 Task: Find out the meaning of "Deed" in the real estate glossary.
Action: Mouse moved to (520, 217)
Screenshot: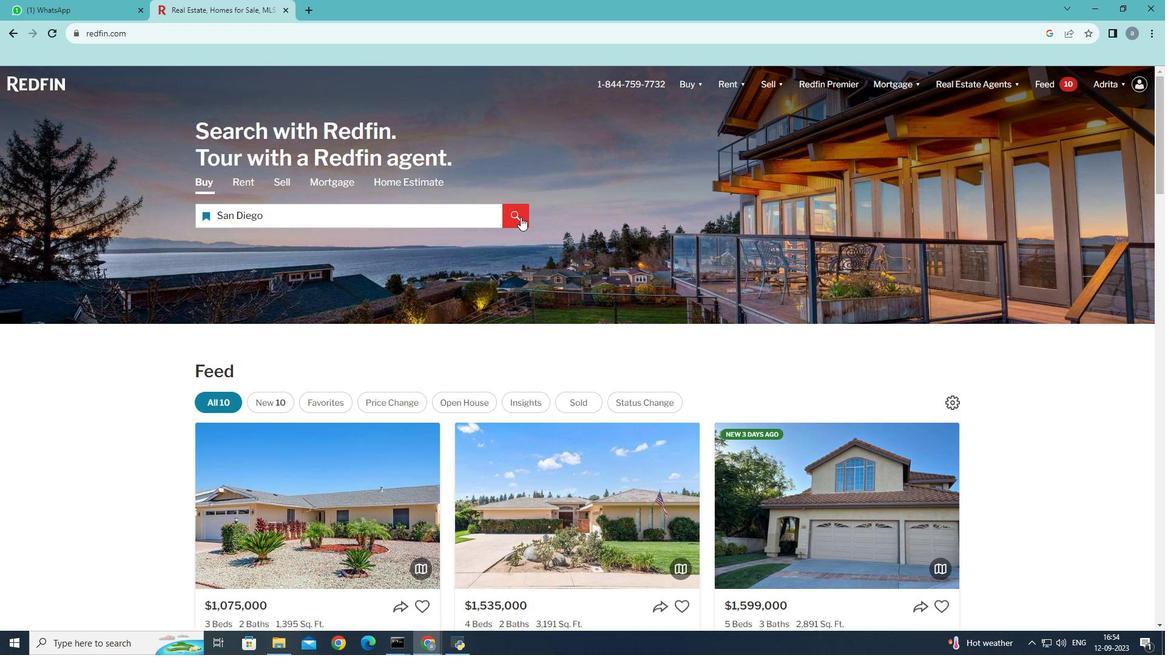 
Action: Mouse pressed left at (520, 217)
Screenshot: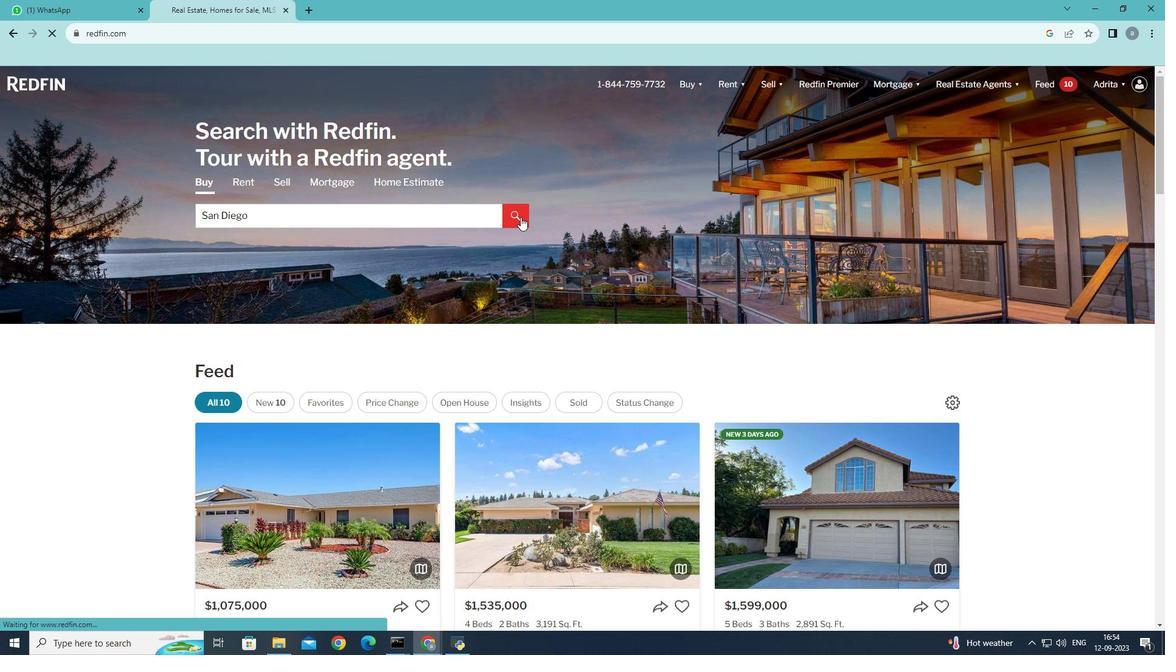
Action: Mouse moved to (733, 168)
Screenshot: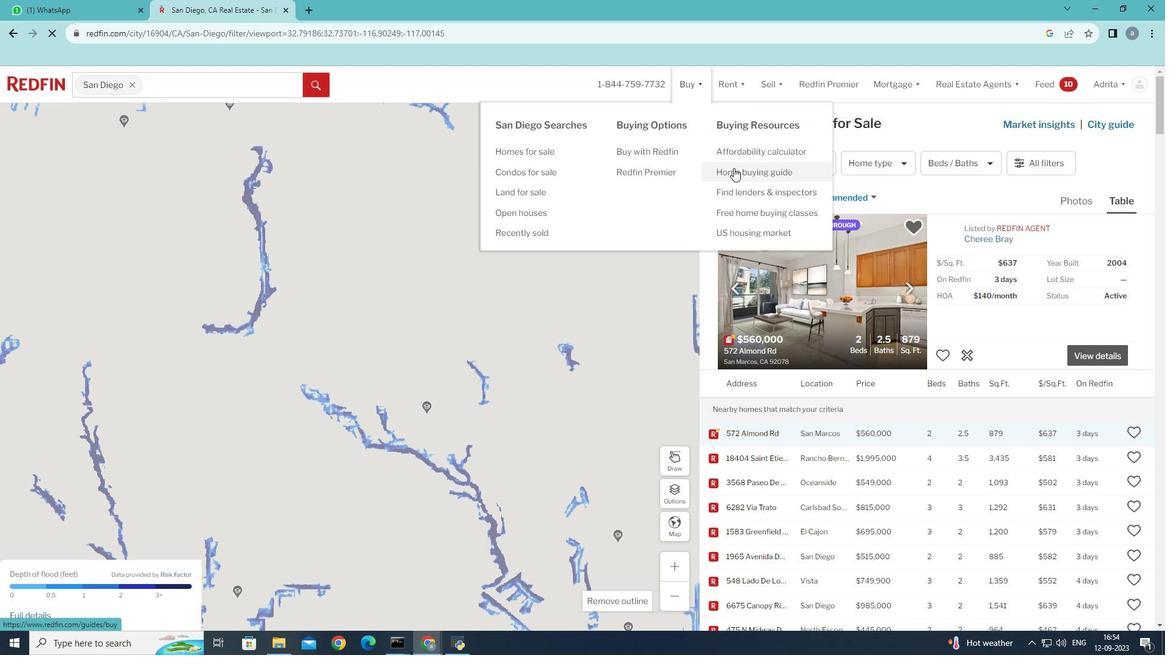 
Action: Mouse pressed left at (733, 168)
Screenshot: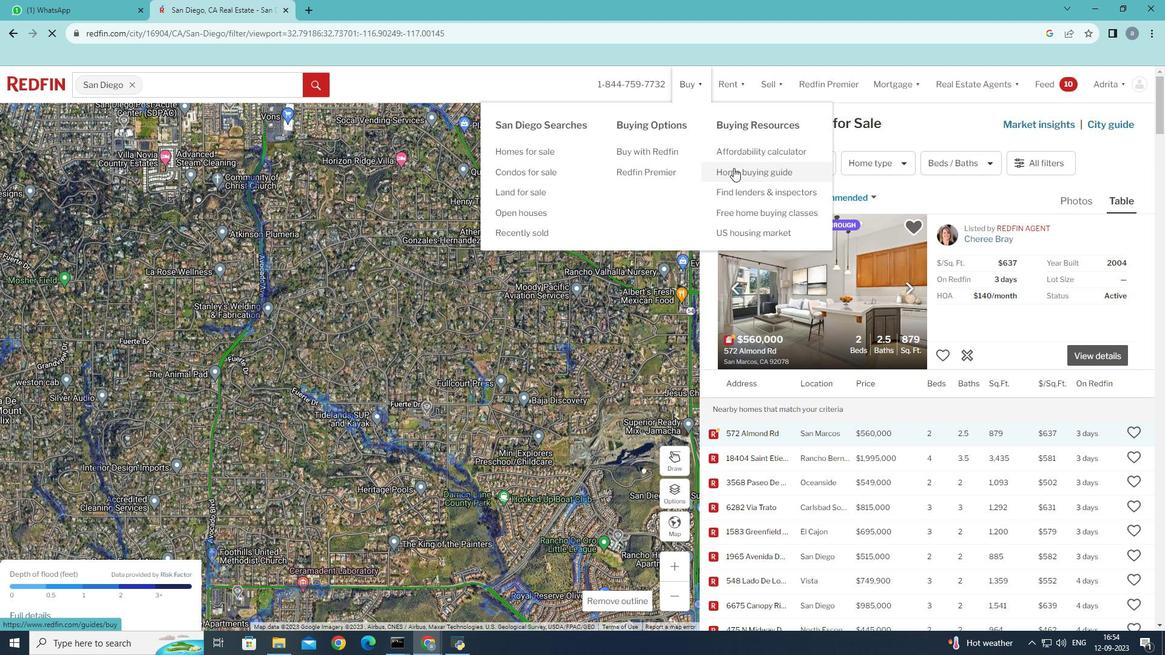
Action: Mouse moved to (519, 264)
Screenshot: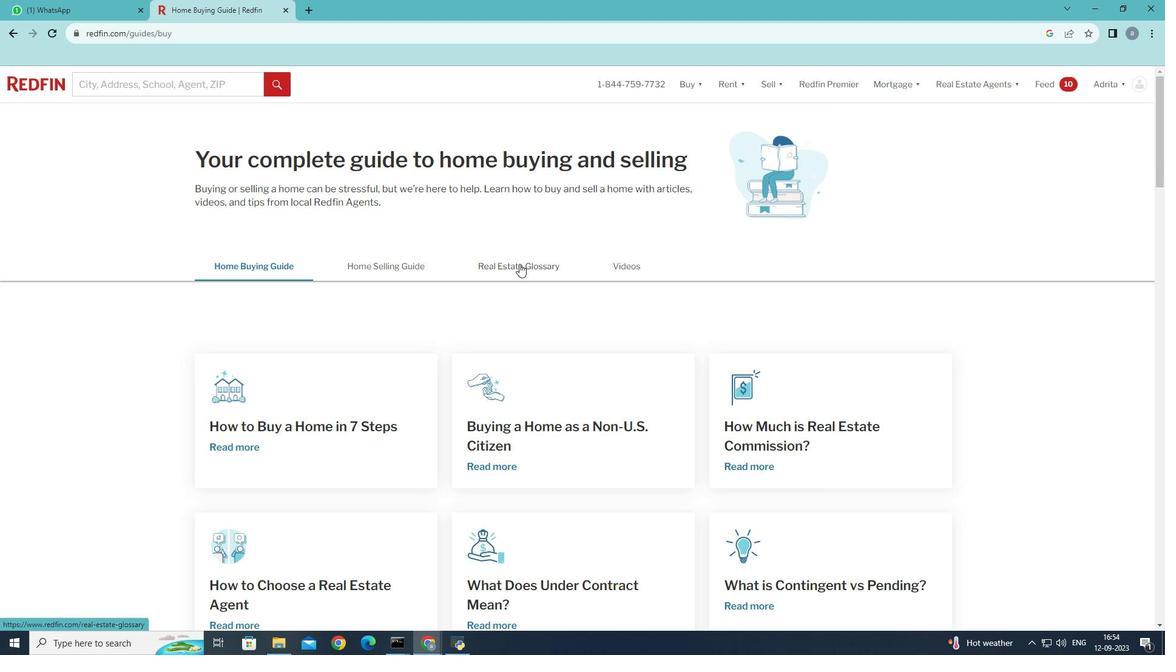 
Action: Mouse pressed left at (519, 264)
Screenshot: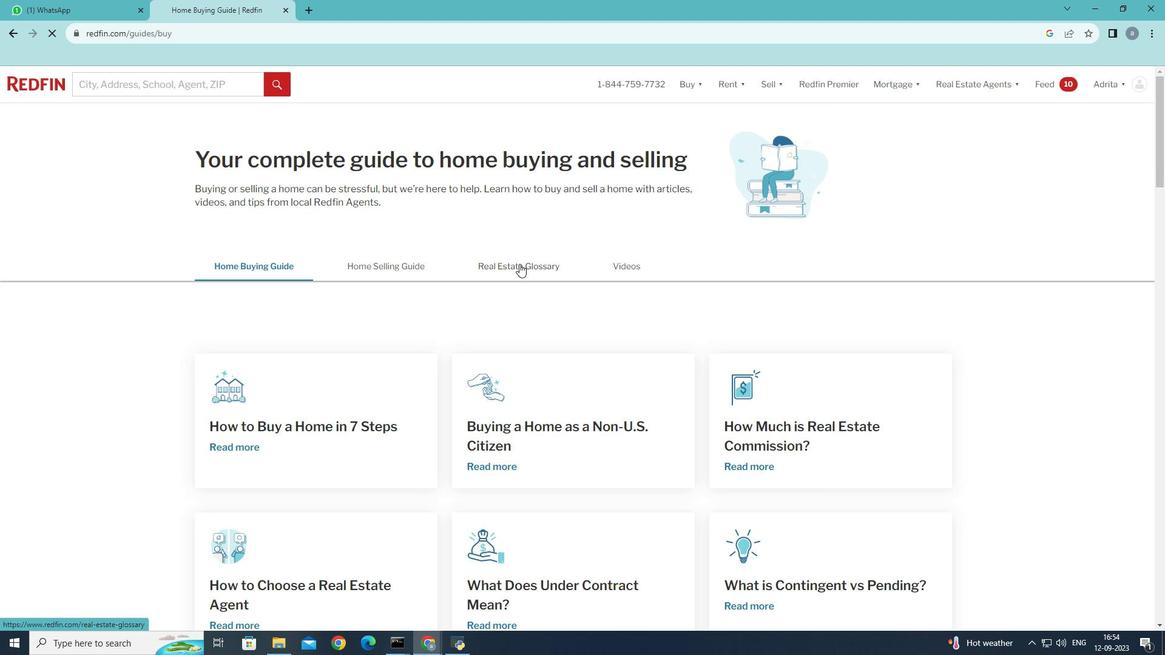 
Action: Mouse moved to (398, 503)
Screenshot: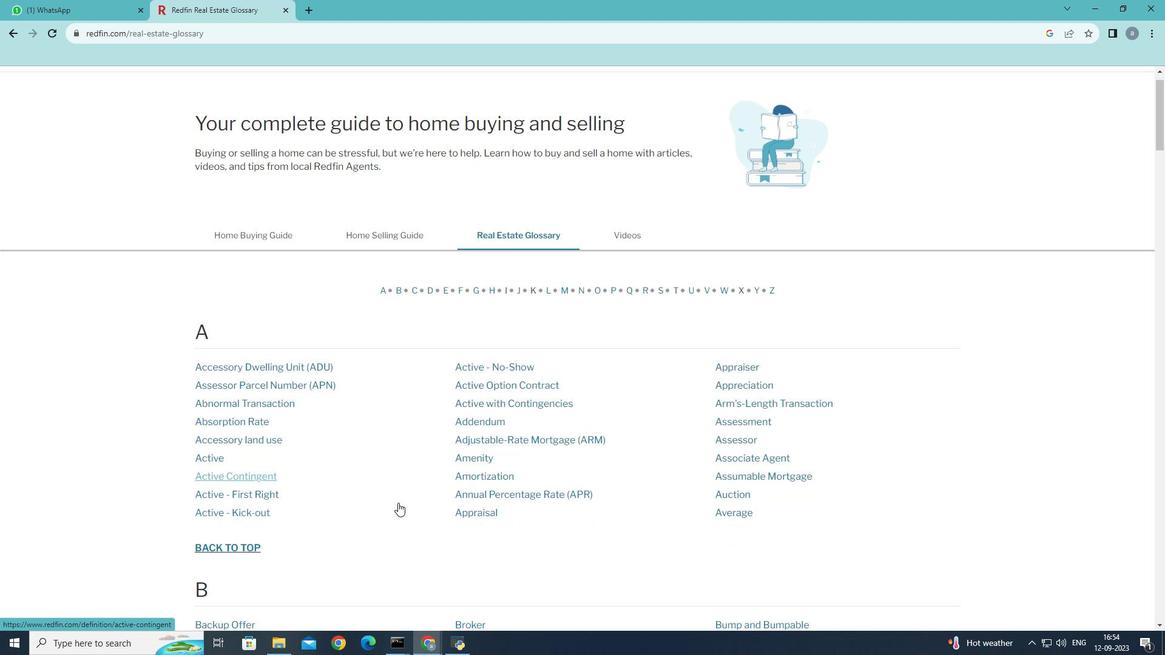 
Action: Mouse scrolled (398, 502) with delta (0, 0)
Screenshot: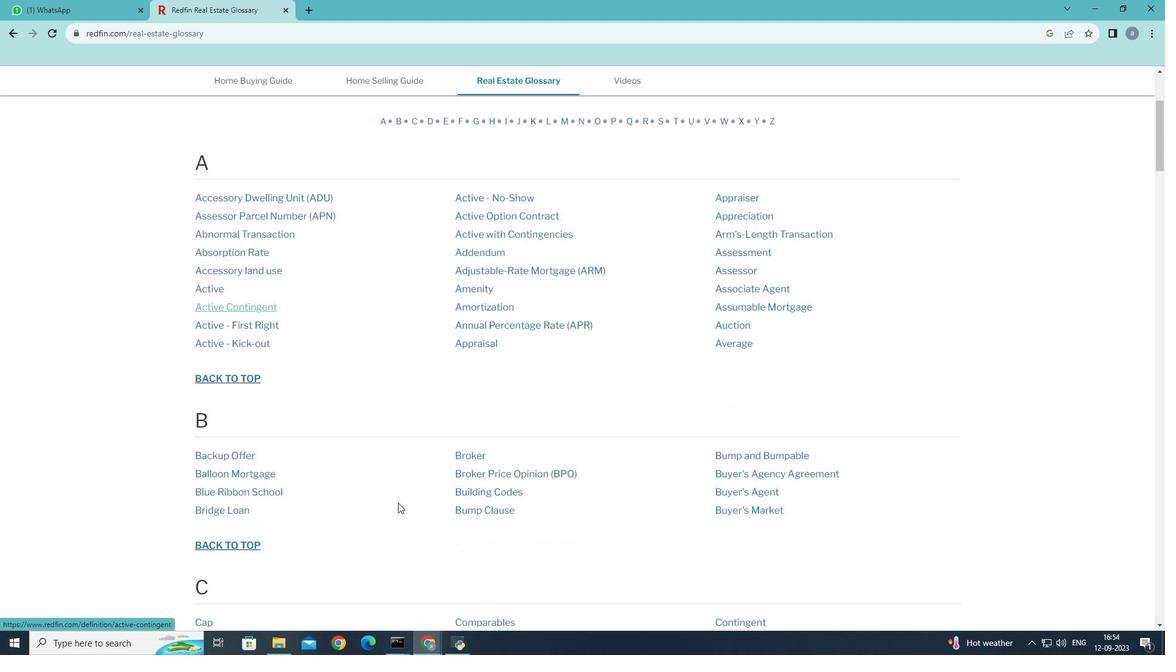 
Action: Mouse scrolled (398, 502) with delta (0, 0)
Screenshot: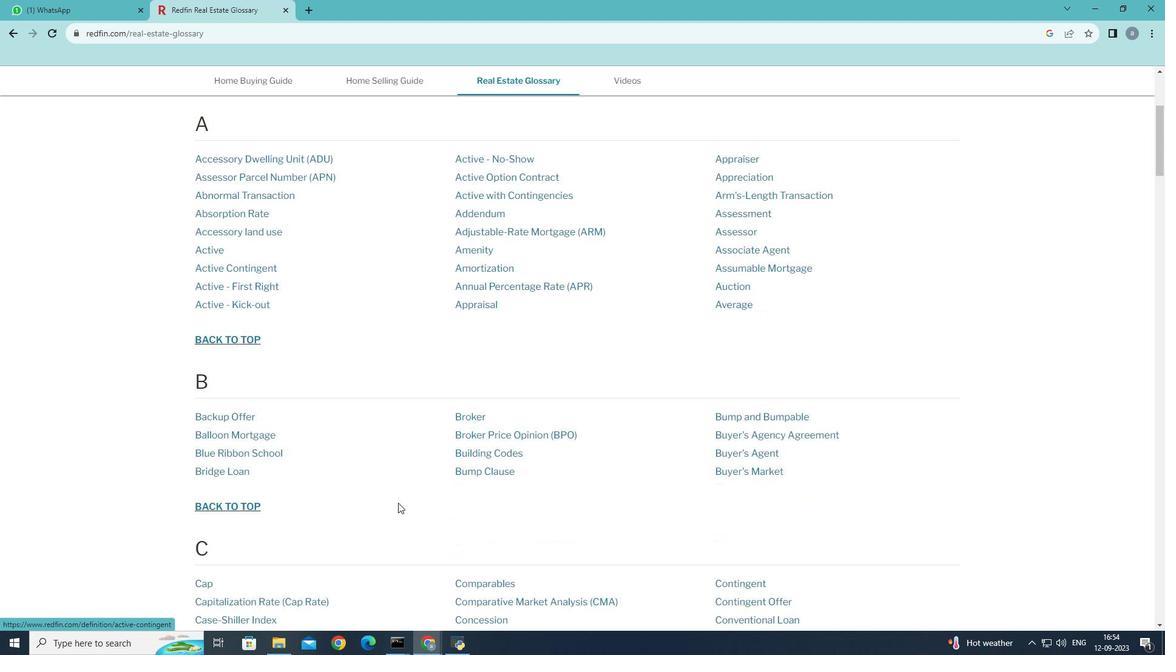 
Action: Mouse scrolled (398, 502) with delta (0, 0)
Screenshot: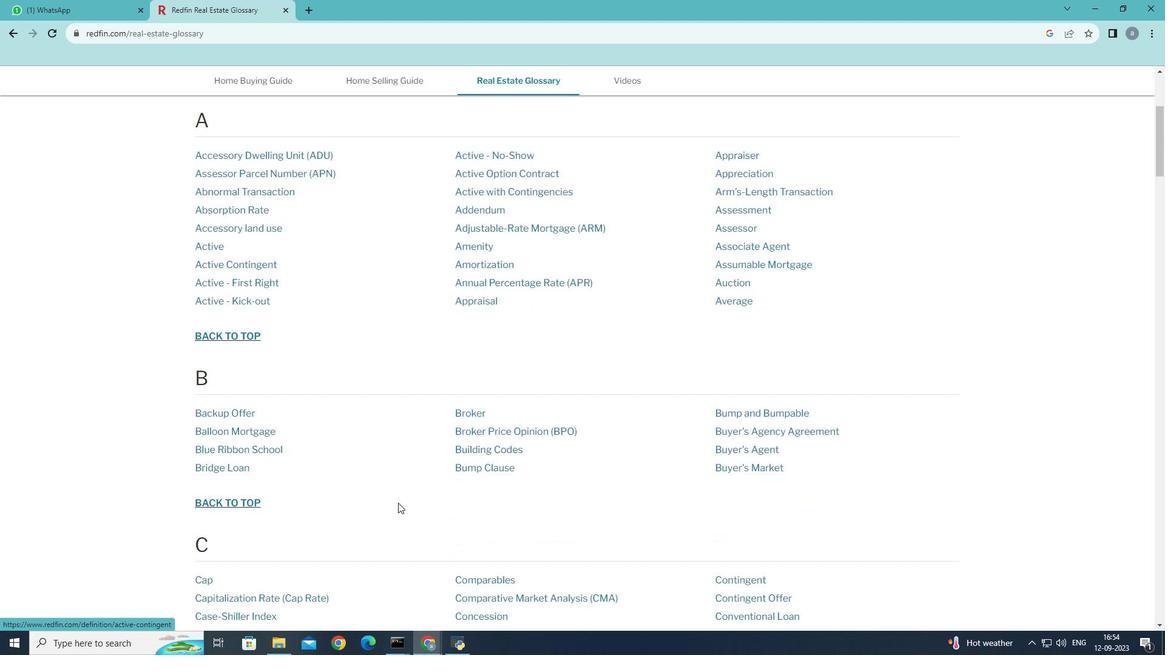 
Action: Mouse scrolled (398, 502) with delta (0, 0)
Screenshot: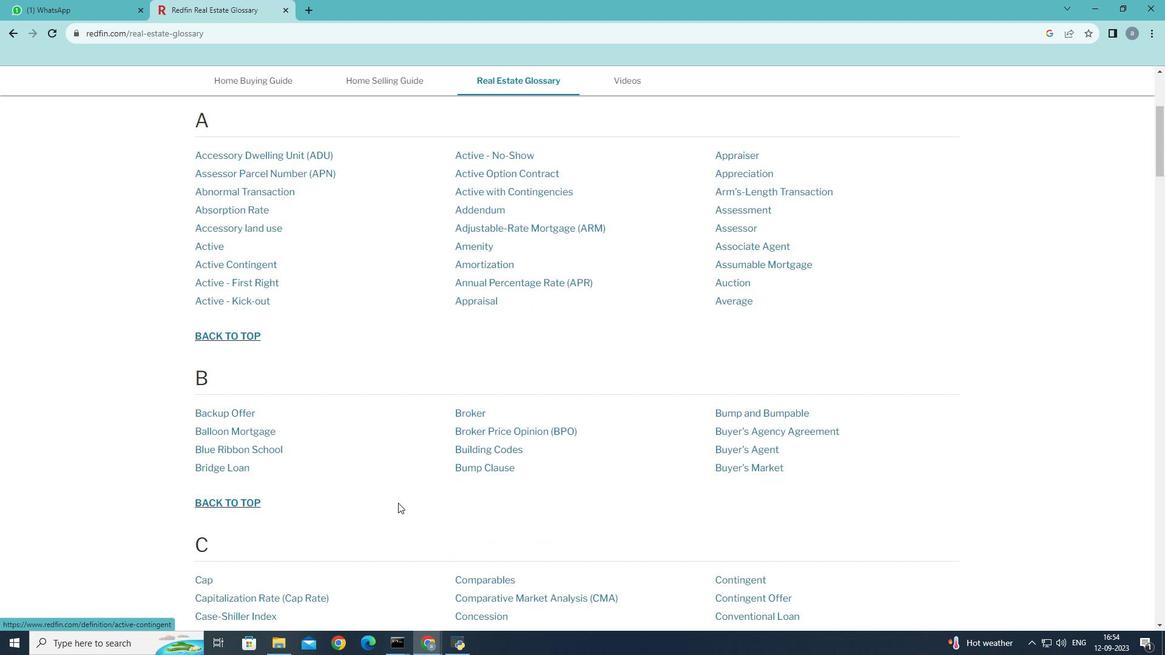 
Action: Mouse scrolled (398, 502) with delta (0, 0)
Screenshot: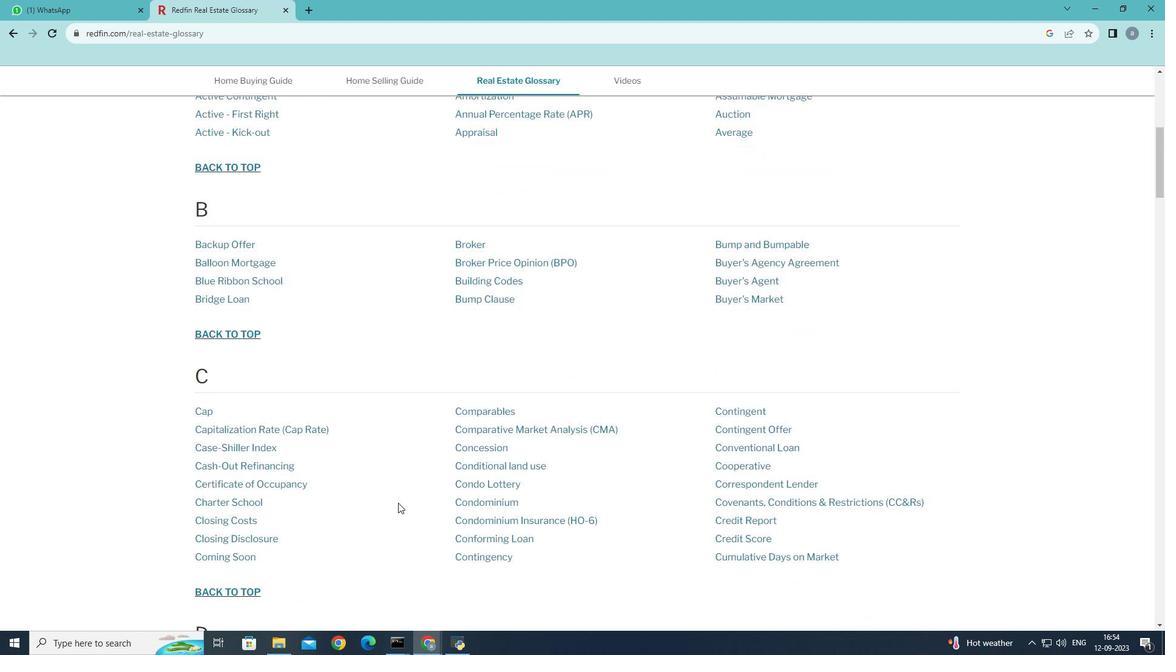 
Action: Mouse scrolled (398, 502) with delta (0, 0)
Screenshot: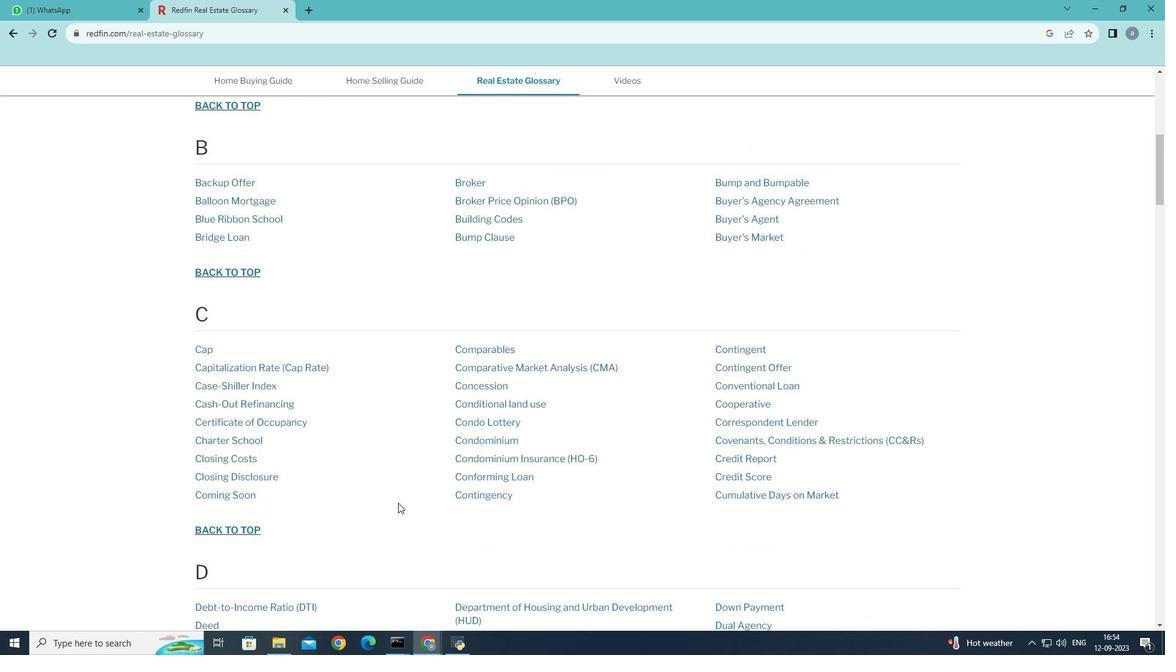 
Action: Mouse scrolled (398, 502) with delta (0, 0)
Screenshot: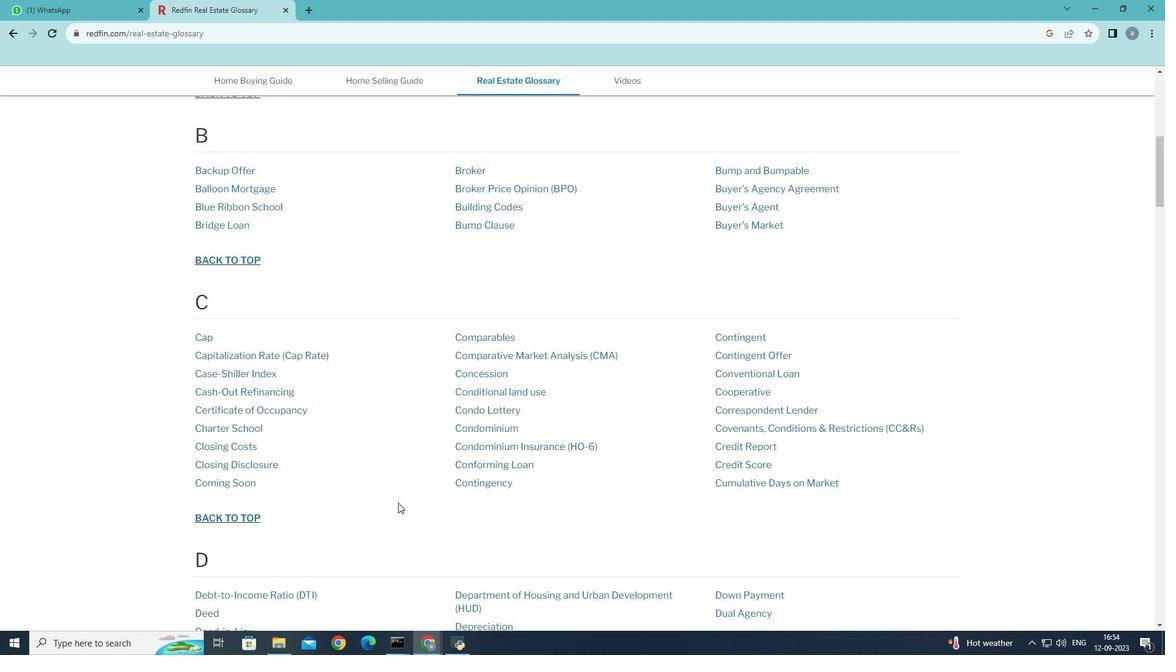 
Action: Mouse scrolled (398, 502) with delta (0, 0)
Screenshot: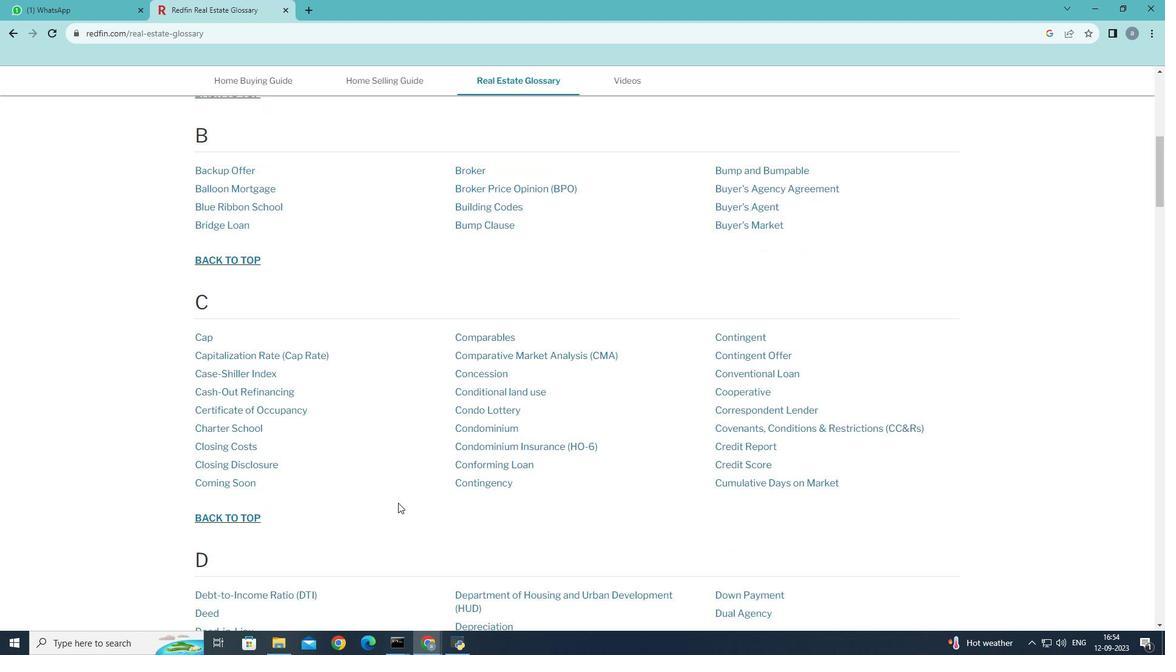 
Action: Mouse scrolled (398, 502) with delta (0, 0)
Screenshot: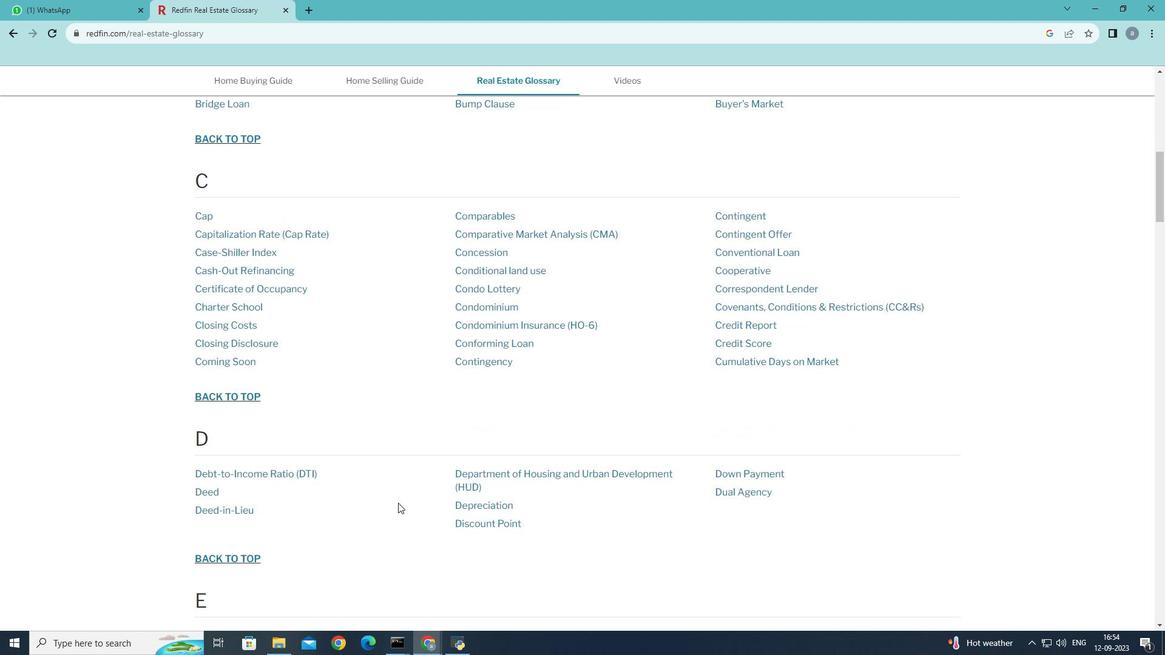 
Action: Mouse scrolled (398, 502) with delta (0, 0)
Screenshot: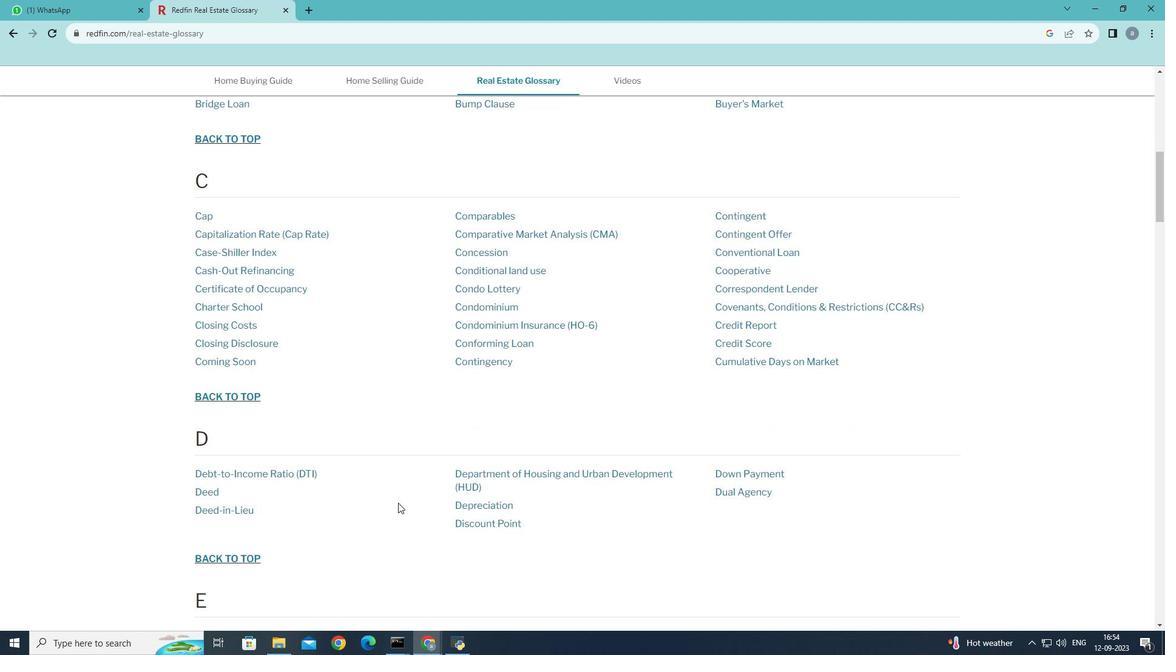 
Action: Mouse moved to (201, 494)
Screenshot: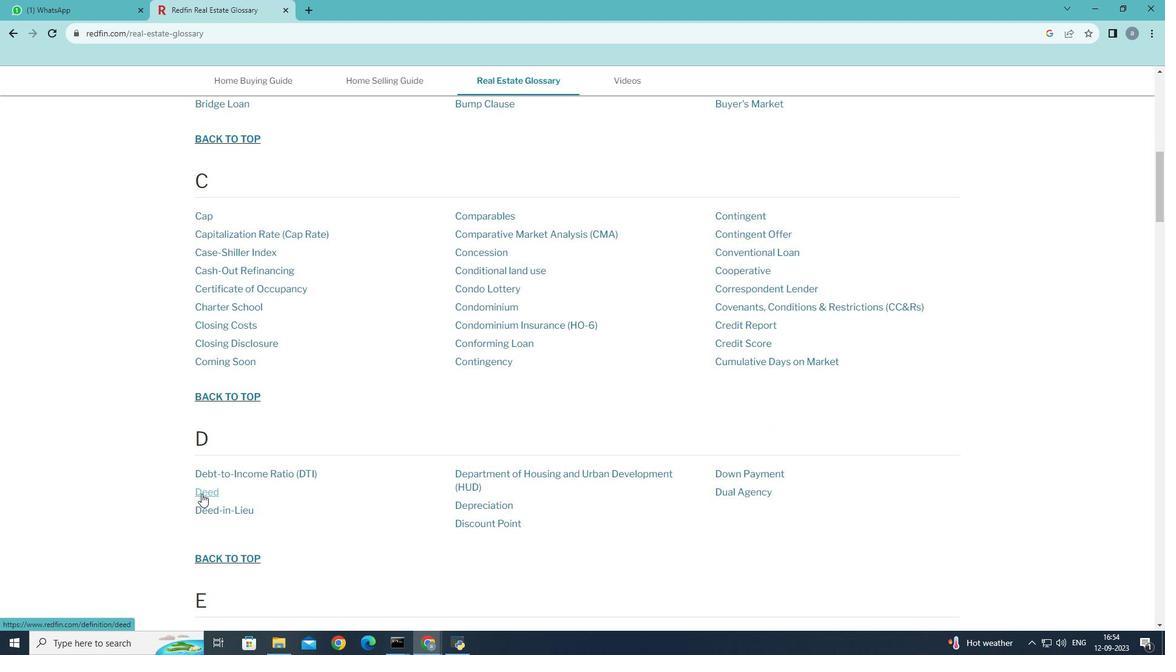 
Action: Mouse pressed left at (201, 494)
Screenshot: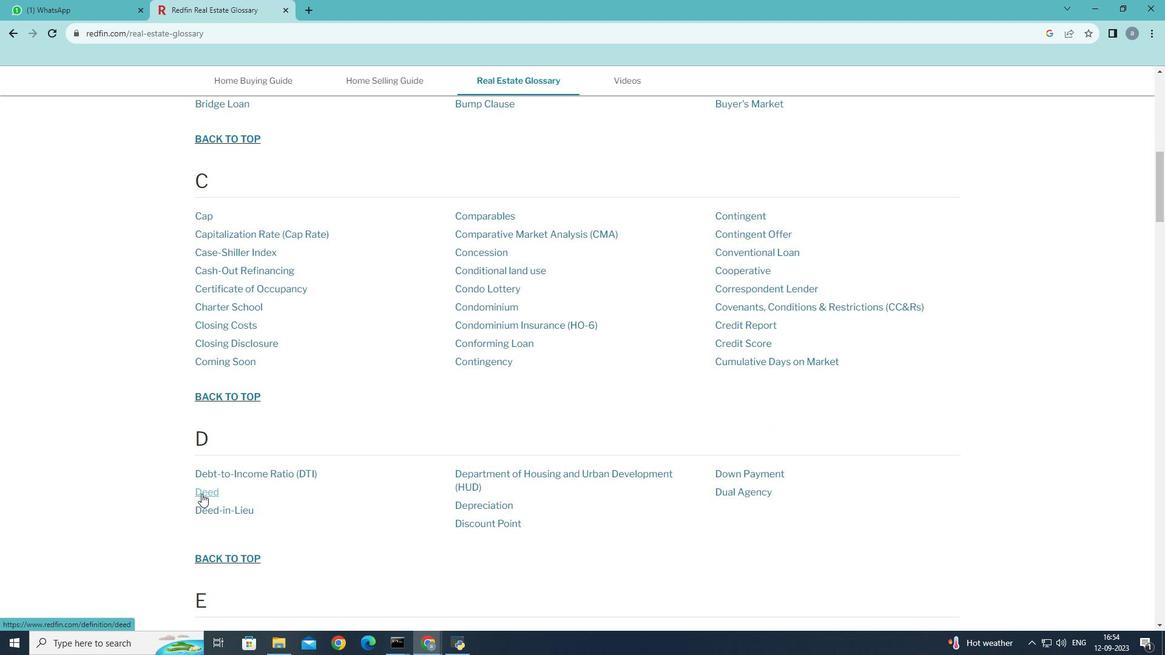 
Action: Mouse moved to (149, 460)
Screenshot: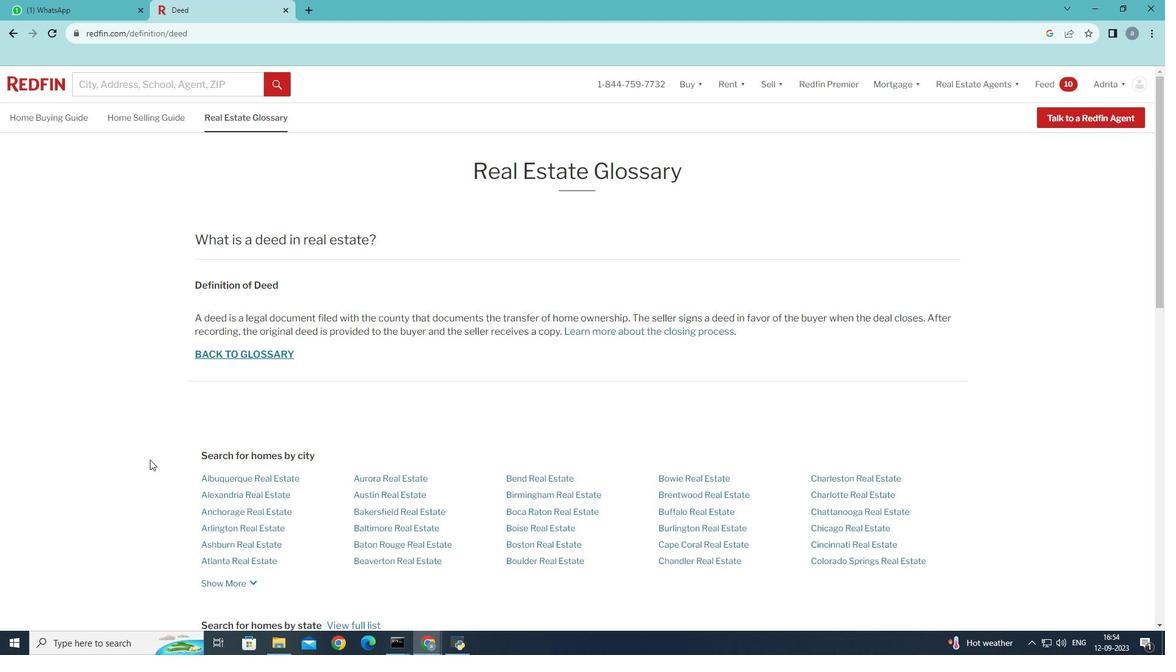 
